 Task: Display the "Flow" page in the site builder.
Action: Mouse moved to (1311, 96)
Screenshot: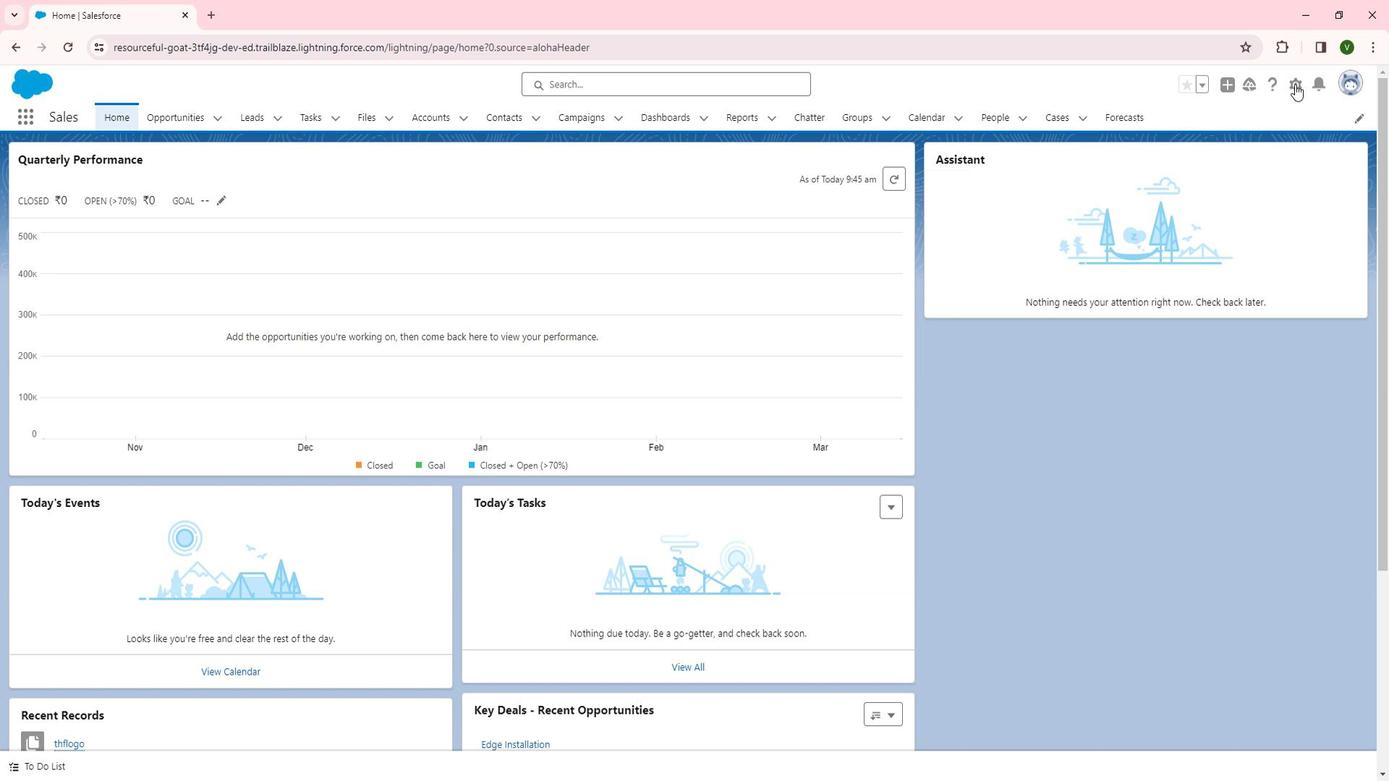 
Action: Mouse pressed left at (1311, 96)
Screenshot: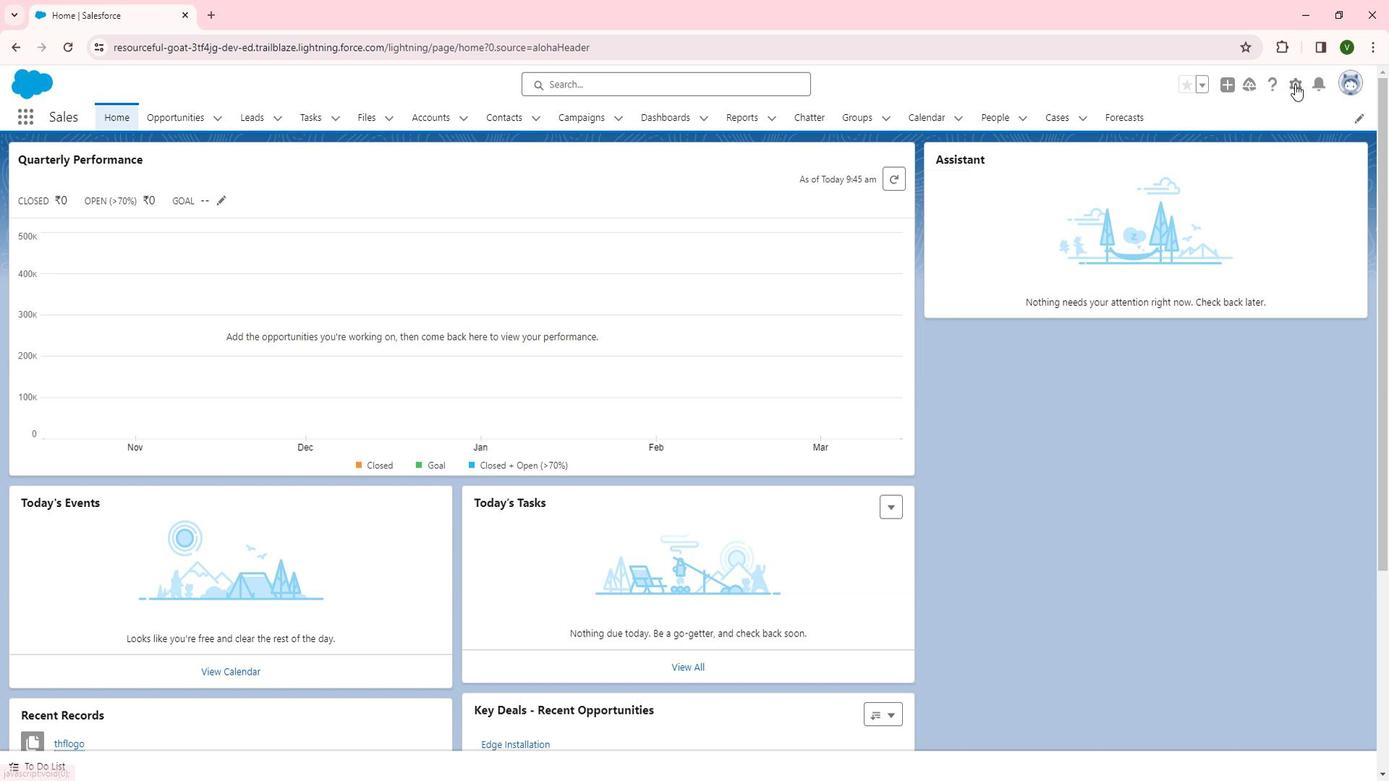 
Action: Mouse moved to (1241, 141)
Screenshot: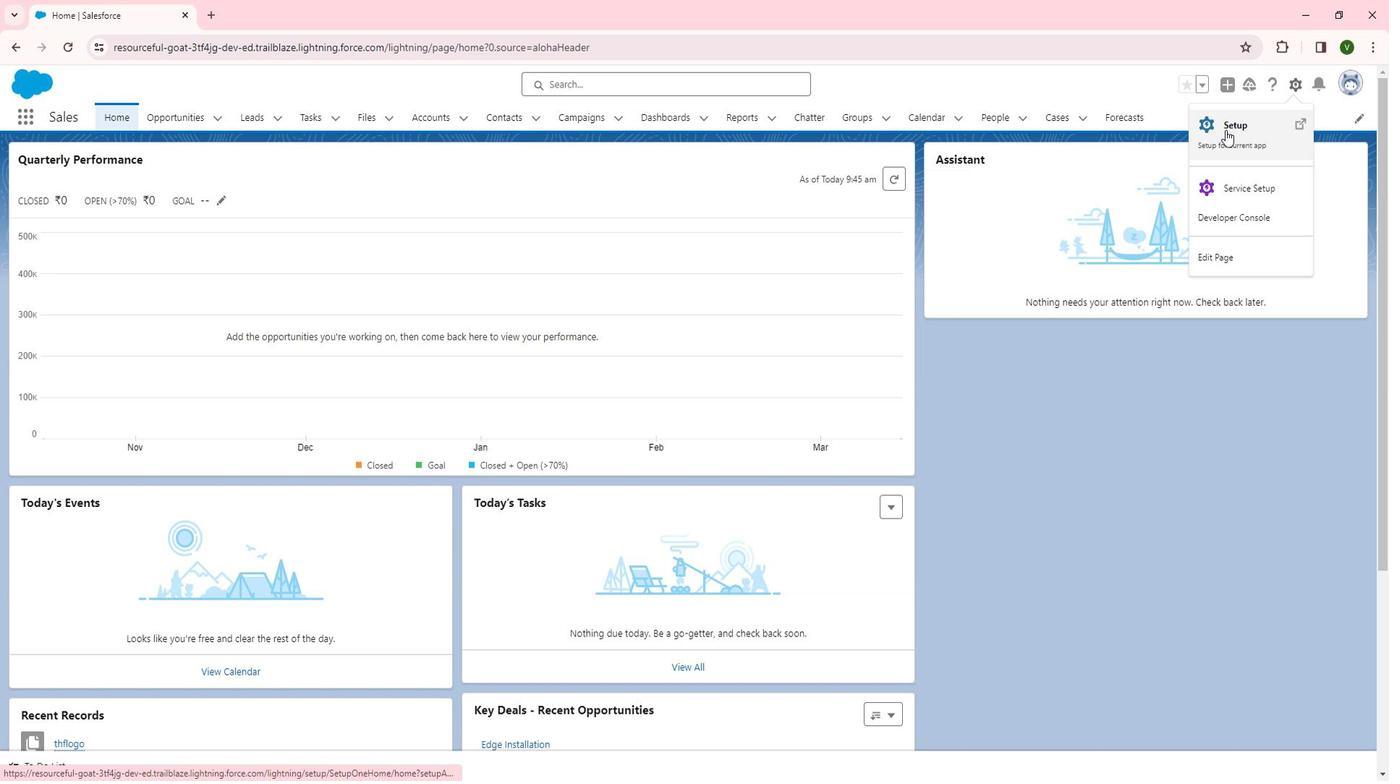 
Action: Mouse pressed left at (1241, 141)
Screenshot: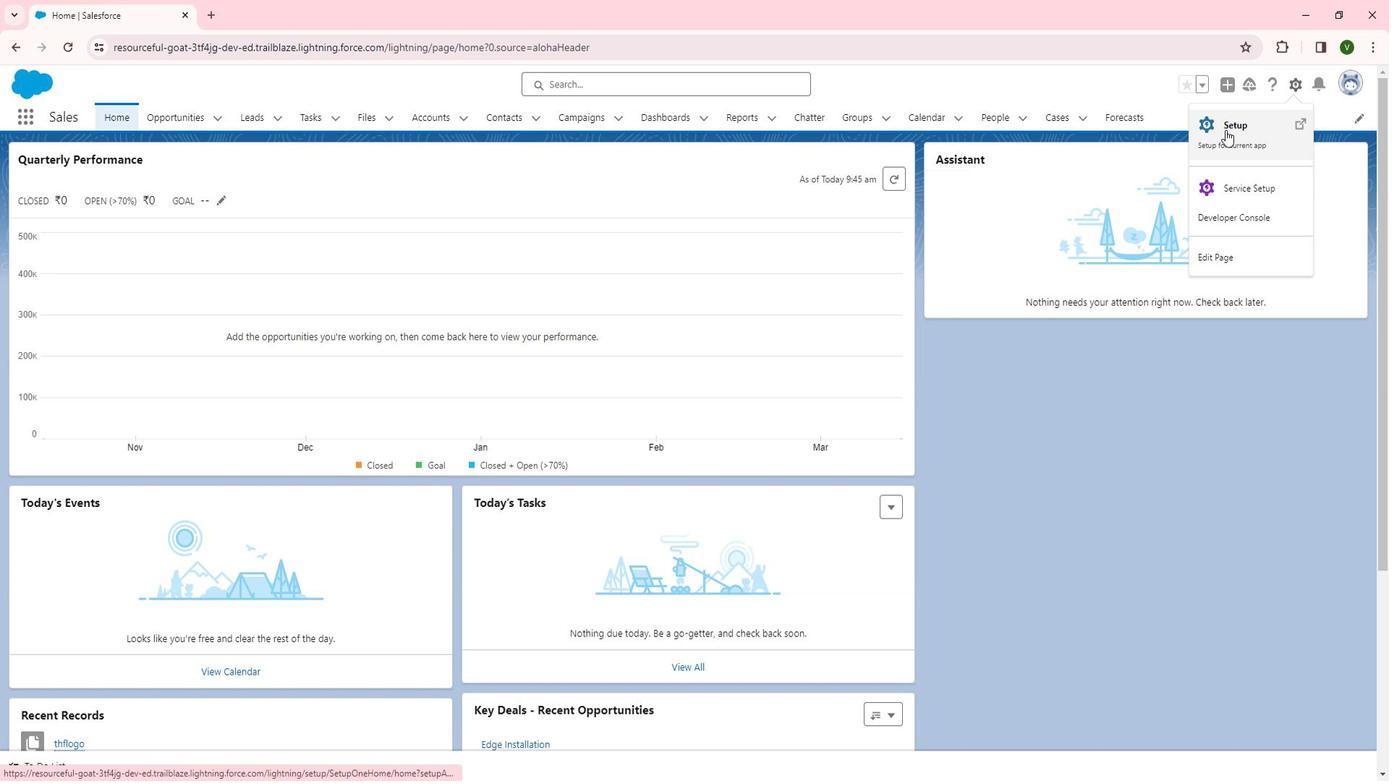 
Action: Mouse moved to (62, 603)
Screenshot: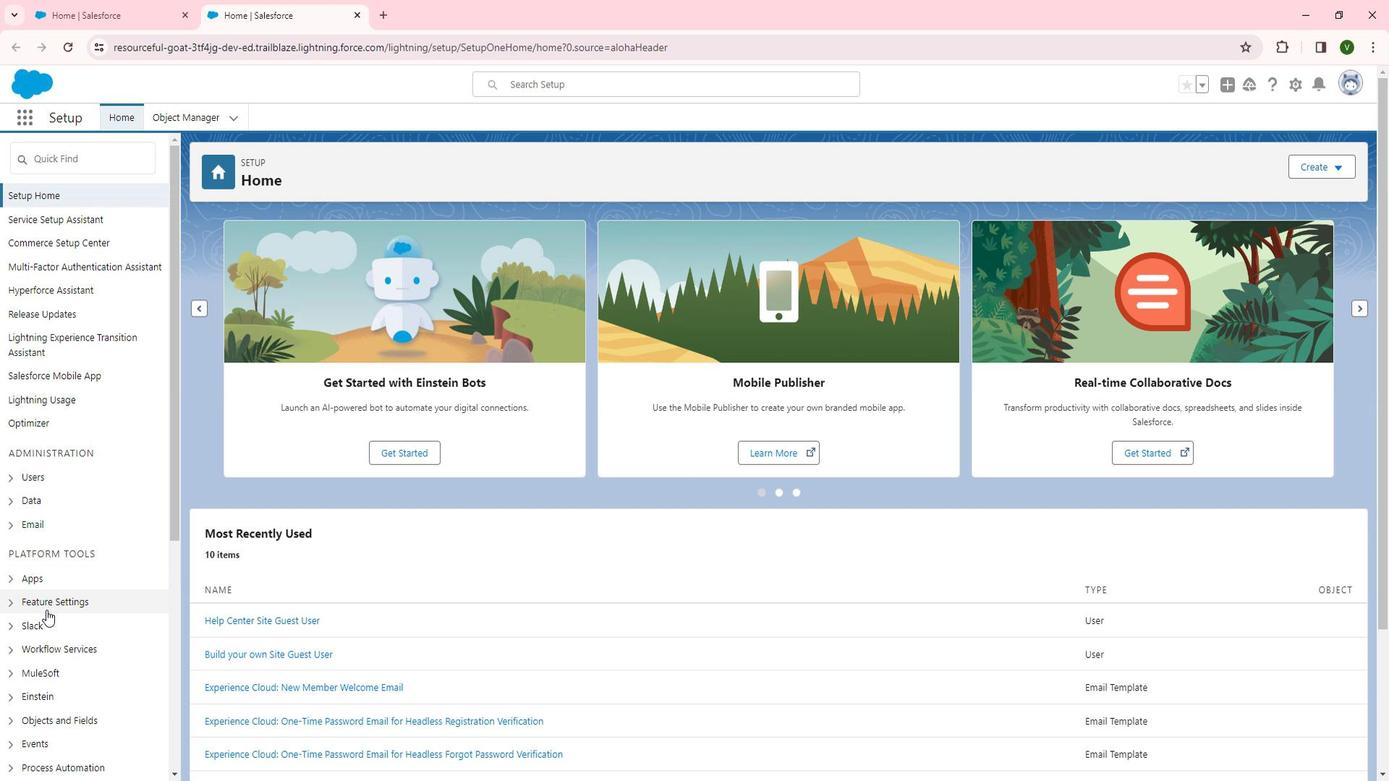 
Action: Mouse pressed left at (62, 603)
Screenshot: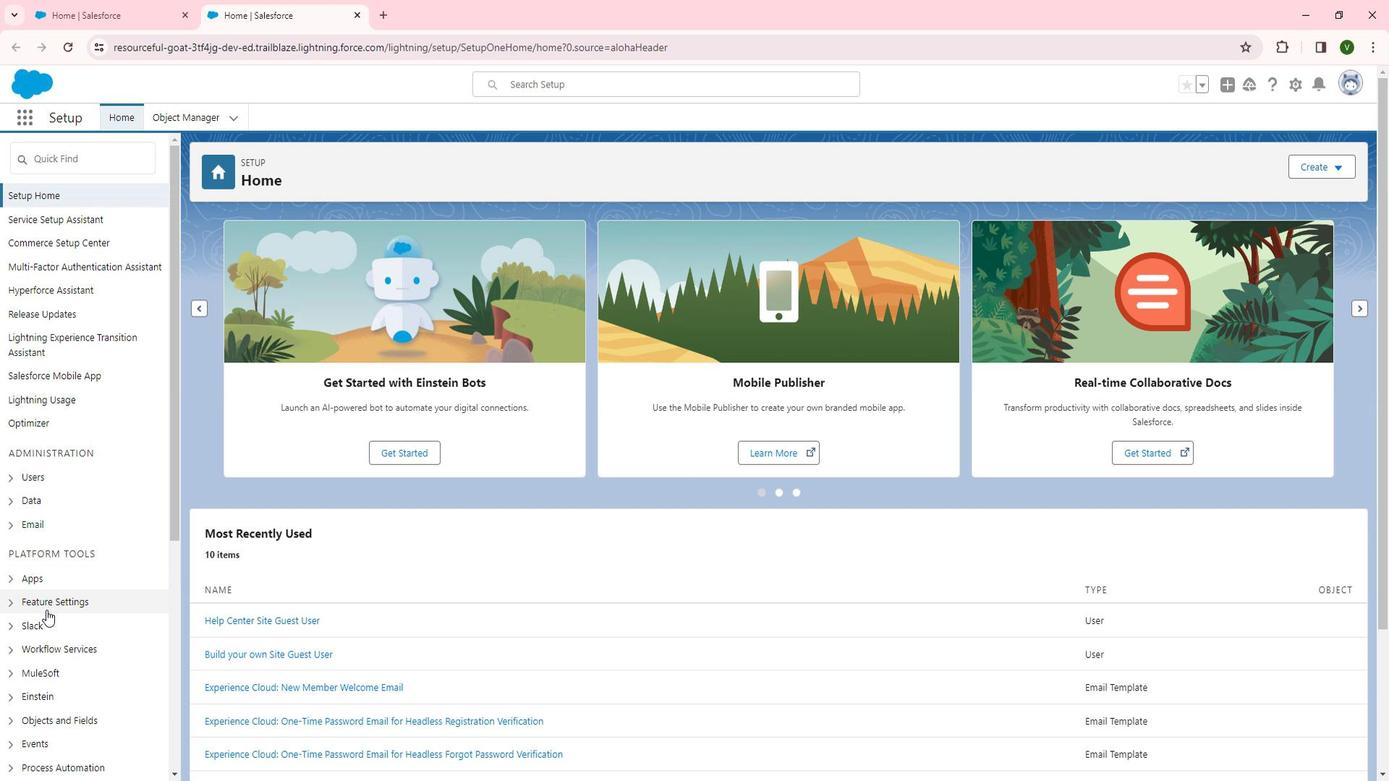 
Action: Mouse moved to (79, 592)
Screenshot: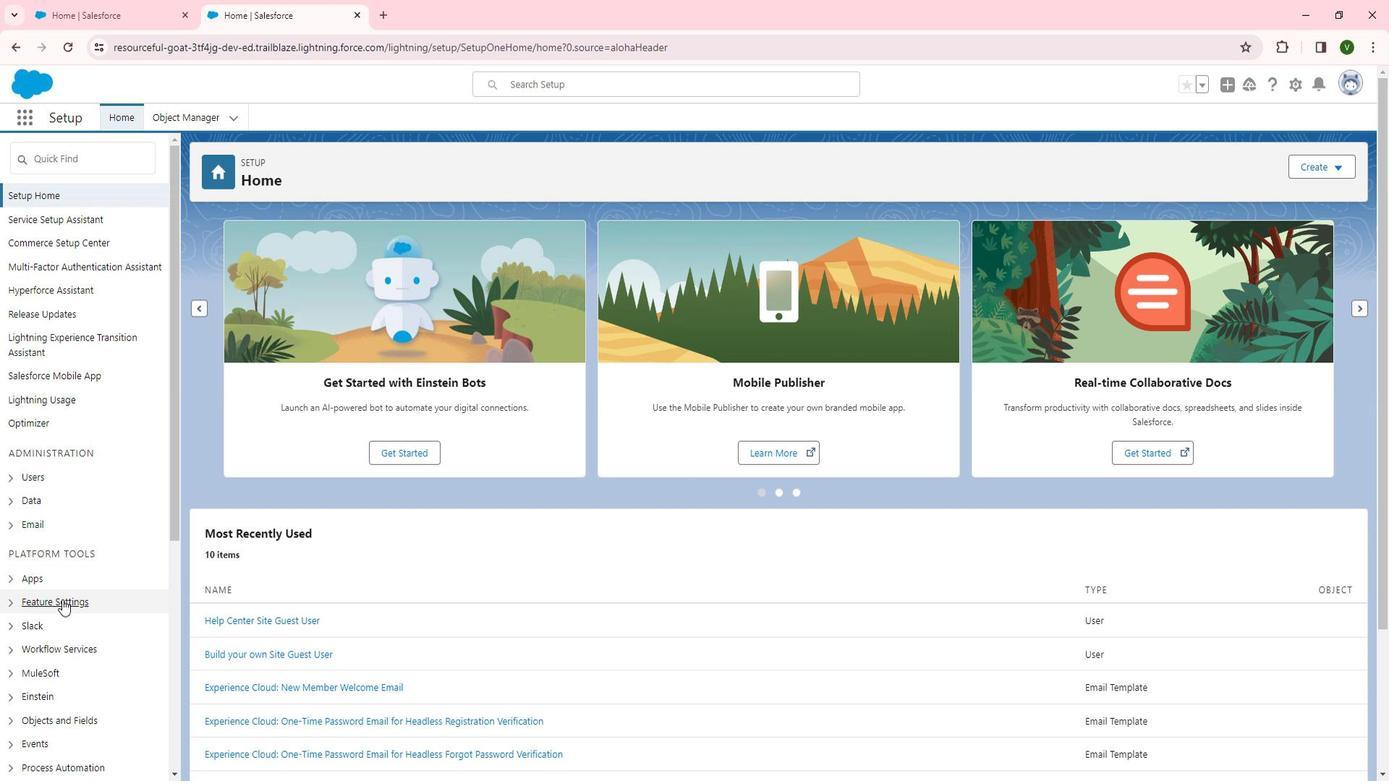 
Action: Mouse scrolled (79, 591) with delta (0, 0)
Screenshot: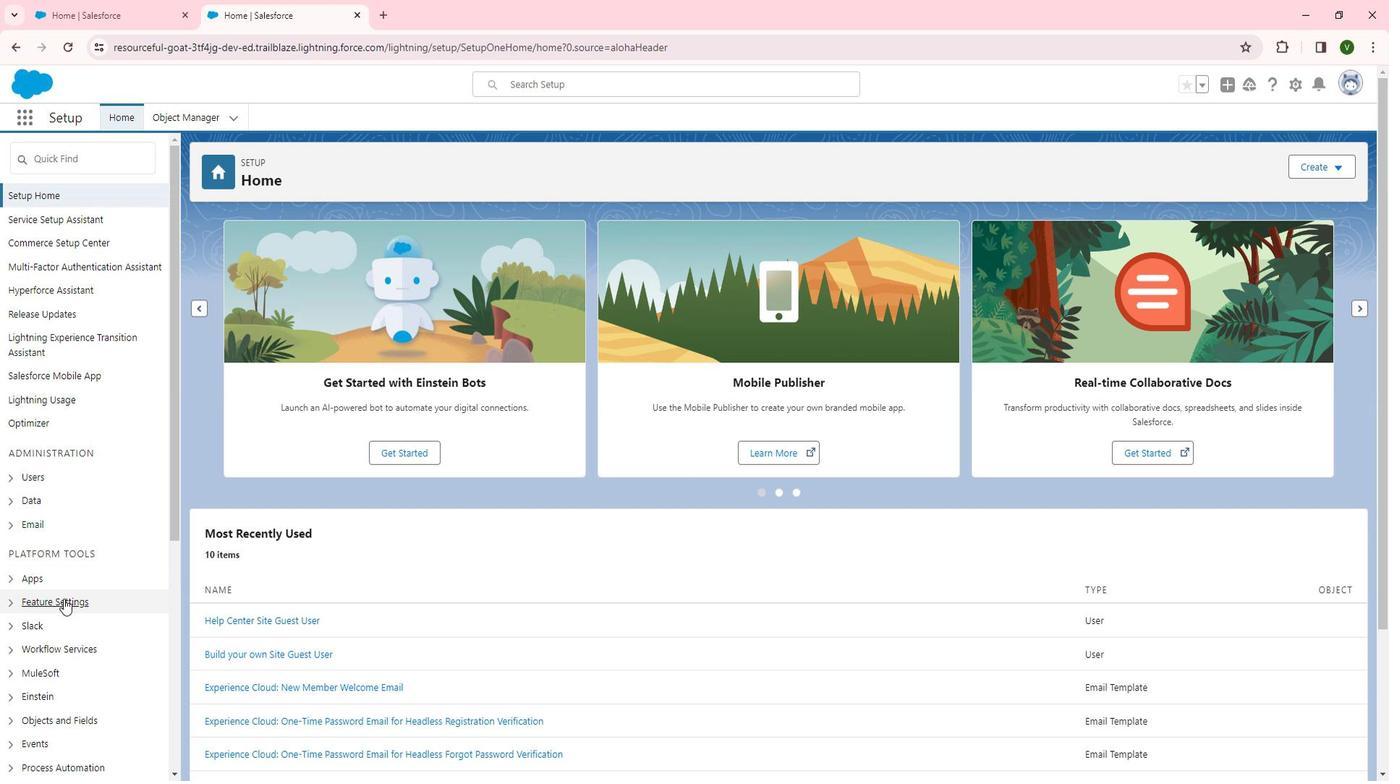 
Action: Mouse scrolled (79, 591) with delta (0, 0)
Screenshot: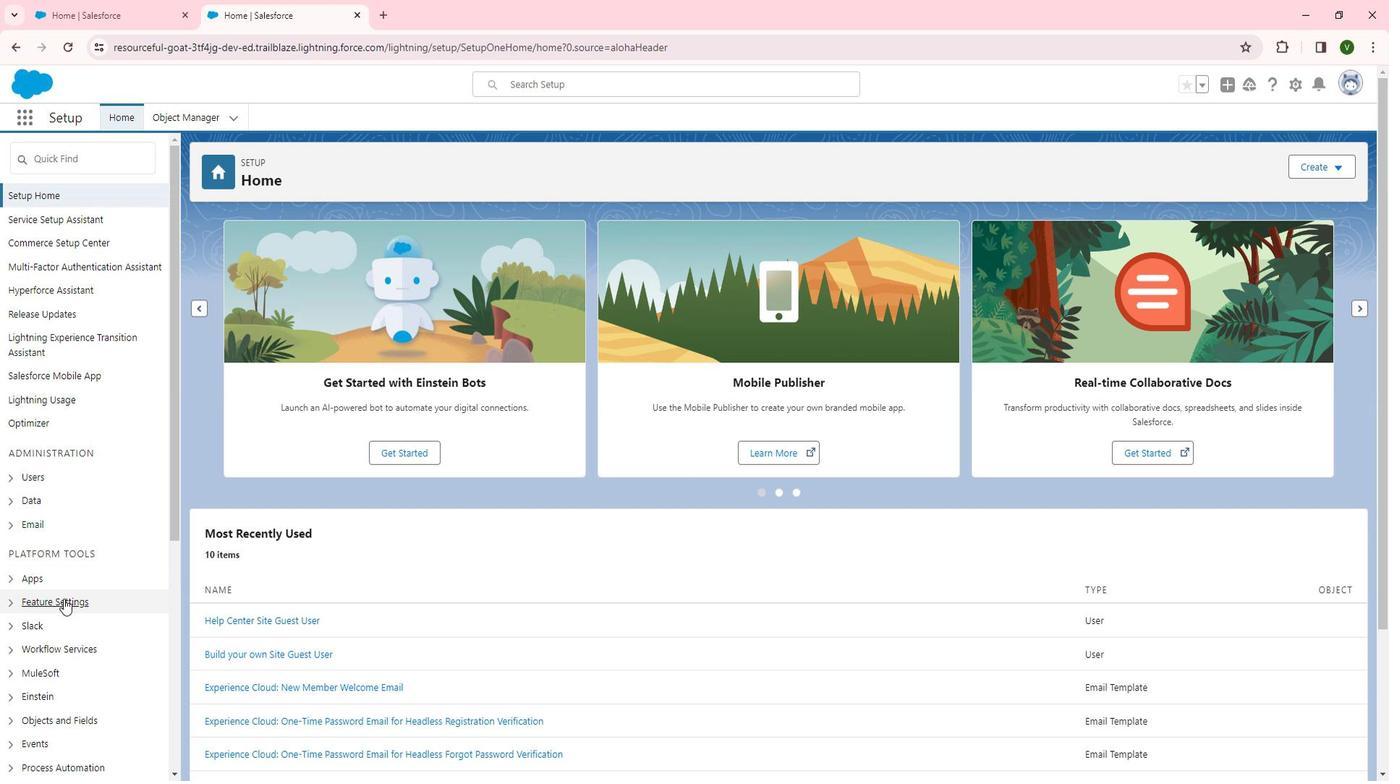 
Action: Mouse scrolled (79, 591) with delta (0, 0)
Screenshot: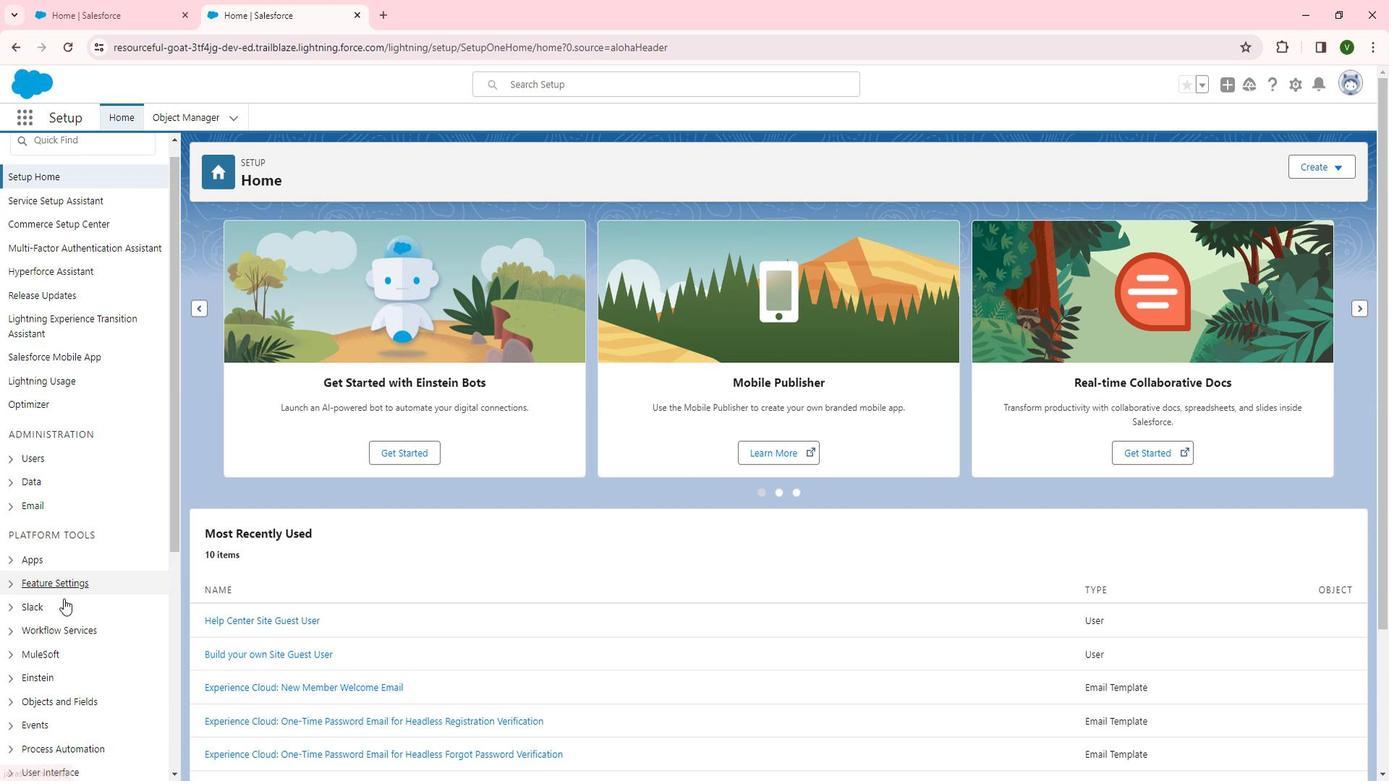 
Action: Mouse moved to (92, 377)
Screenshot: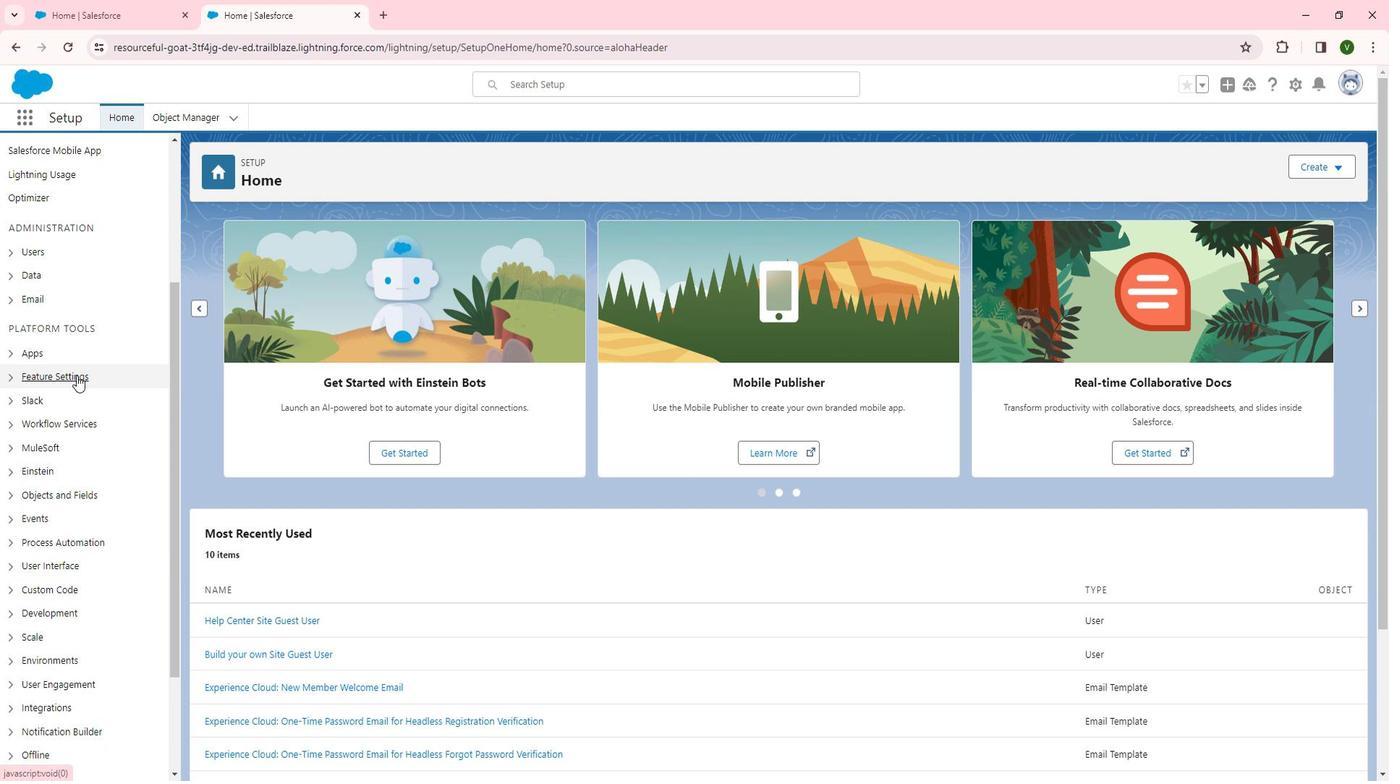 
Action: Mouse pressed left at (92, 377)
Screenshot: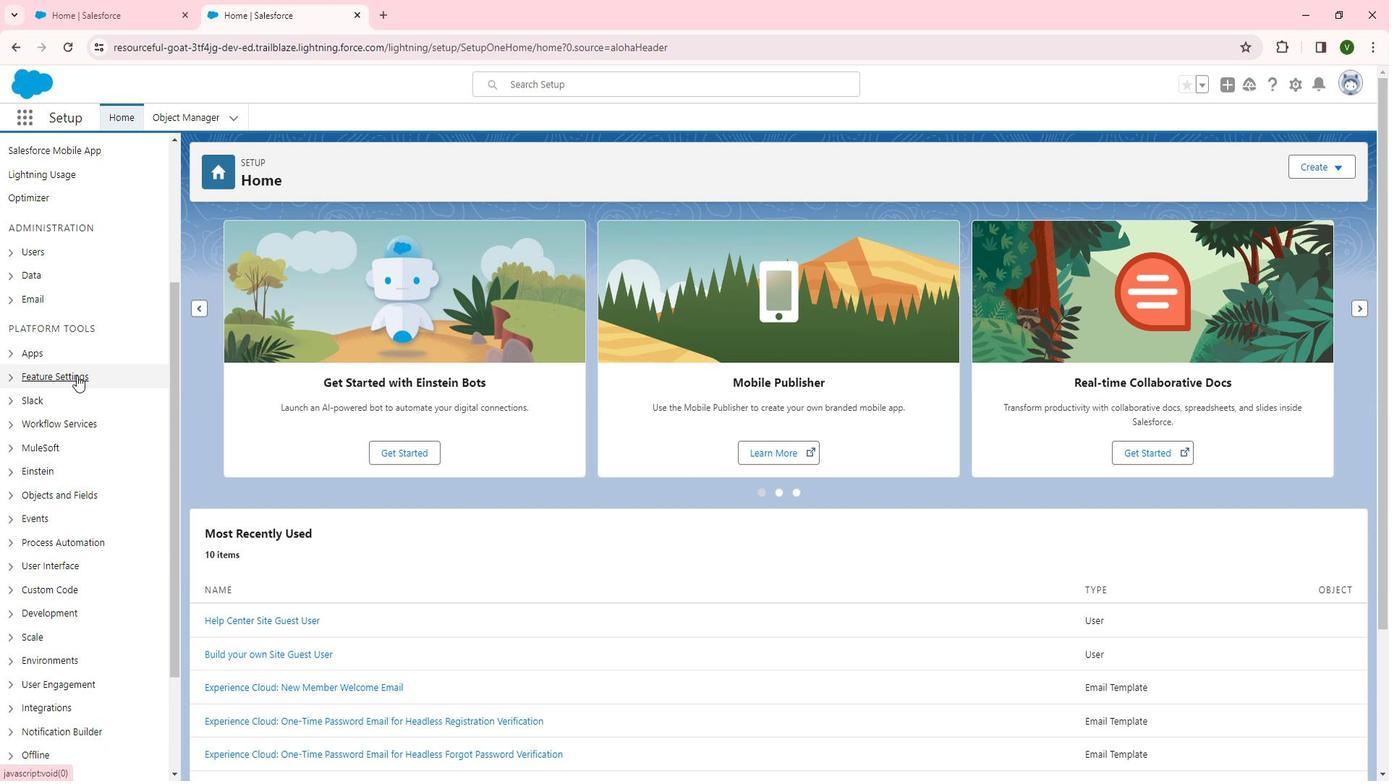 
Action: Mouse moved to (78, 493)
Screenshot: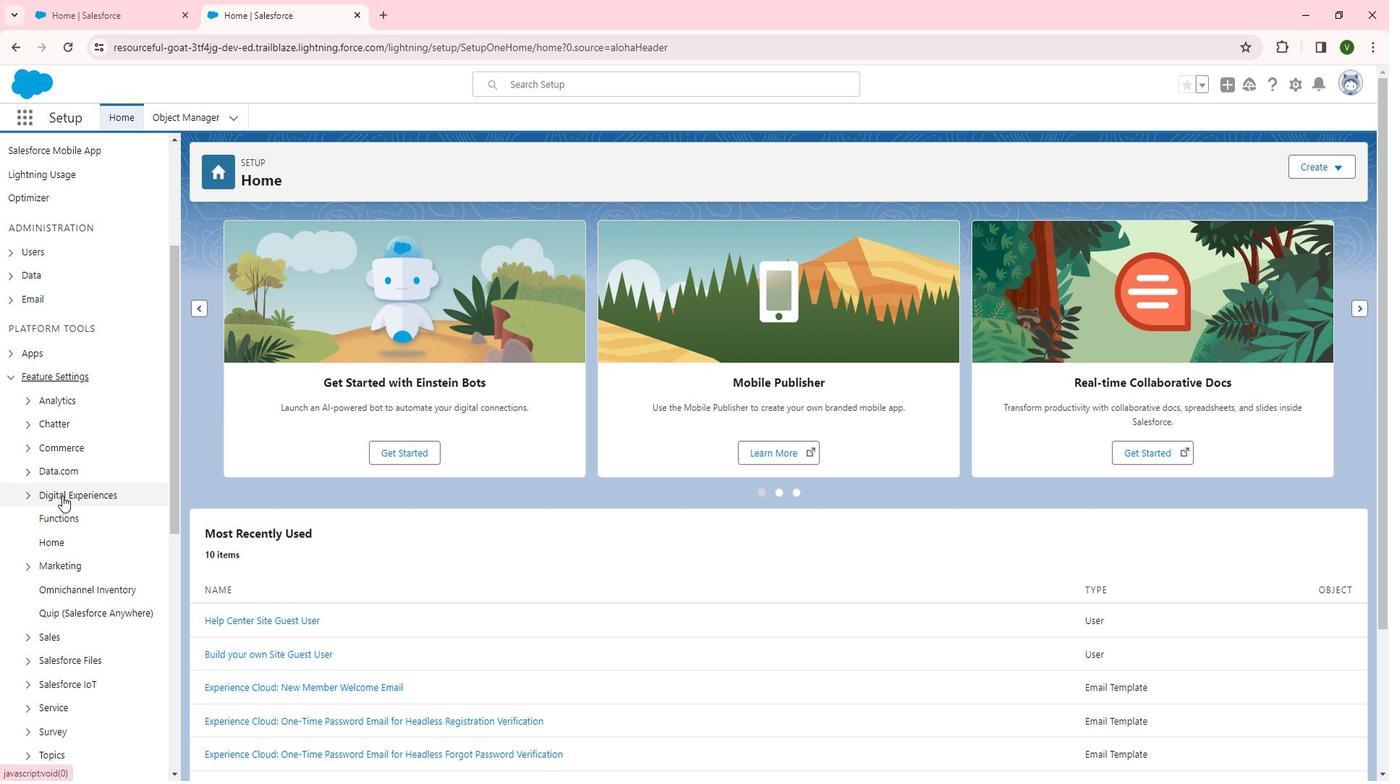 
Action: Mouse pressed left at (78, 493)
Screenshot: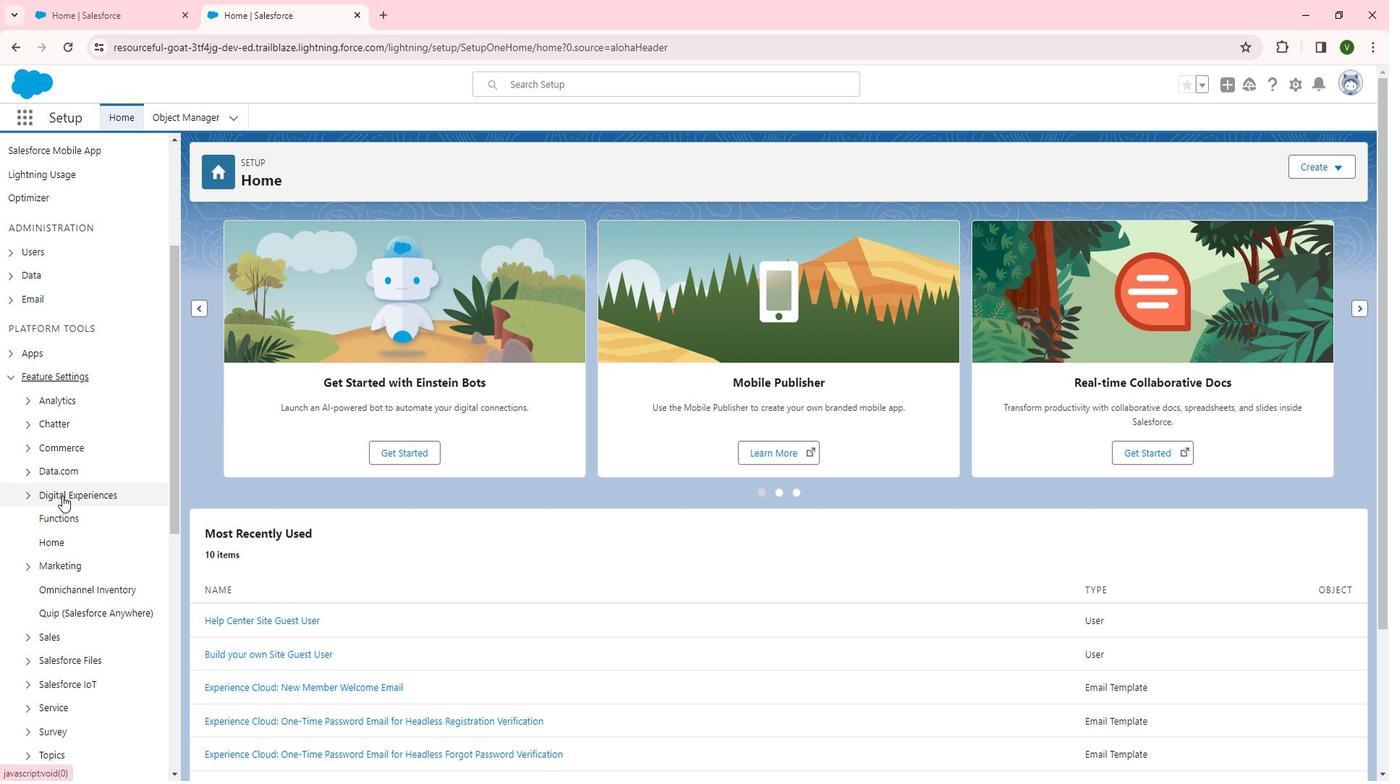 
Action: Mouse moved to (82, 517)
Screenshot: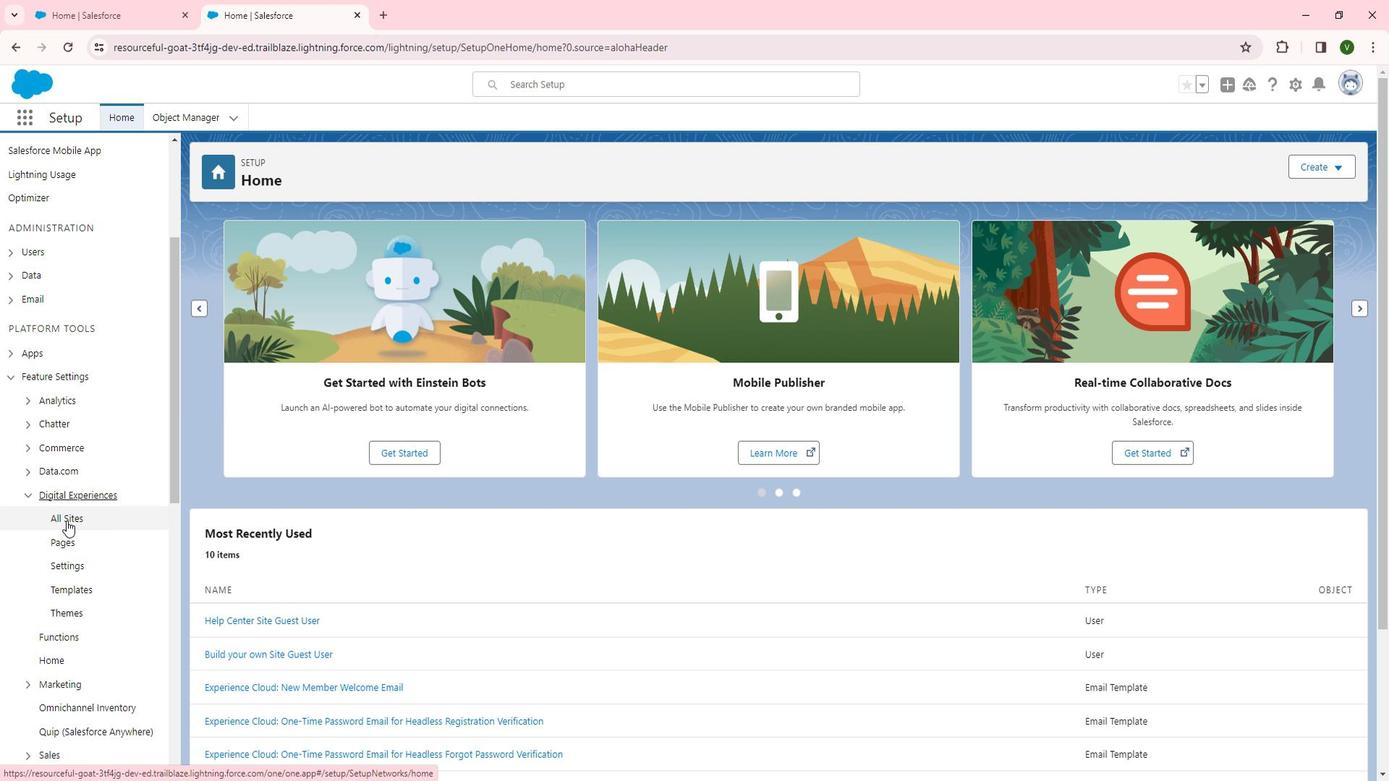 
Action: Mouse pressed left at (82, 517)
Screenshot: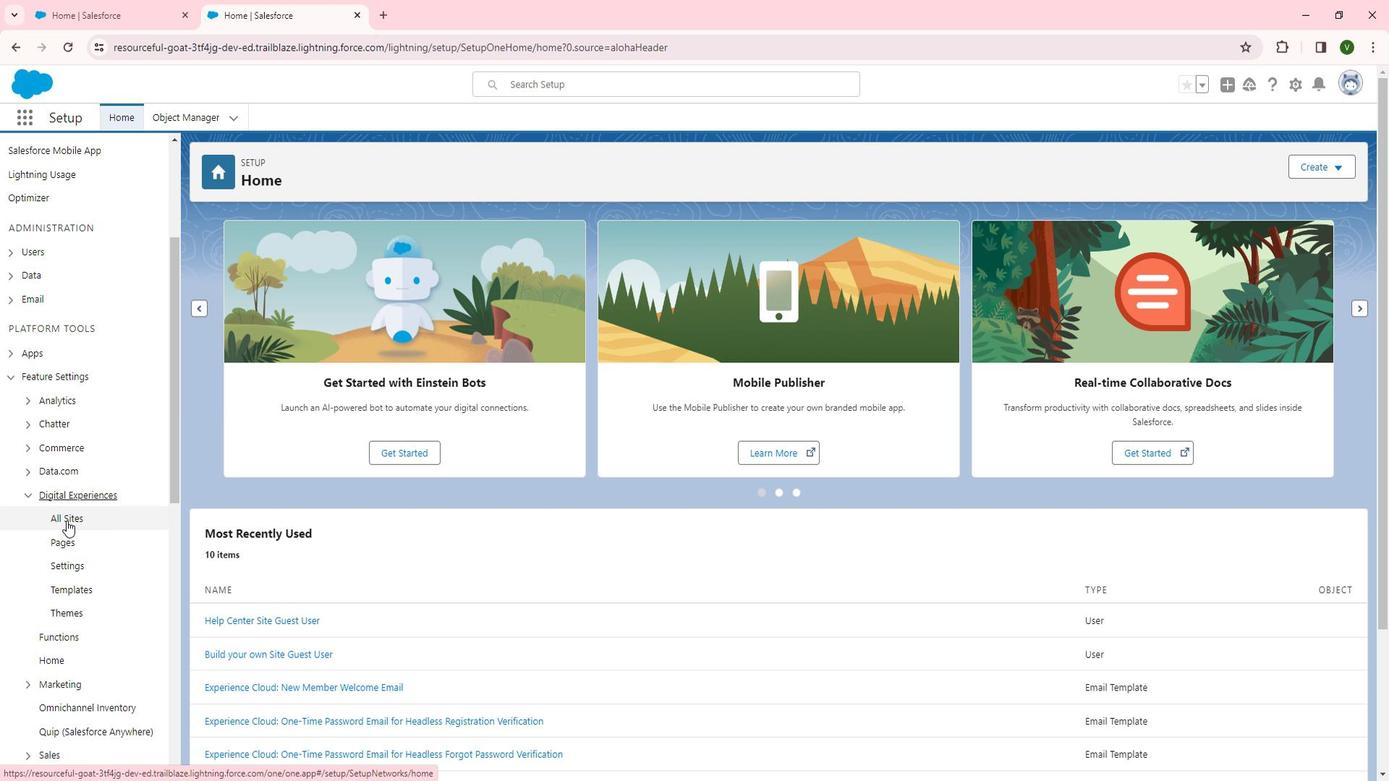 
Action: Mouse moved to (251, 385)
Screenshot: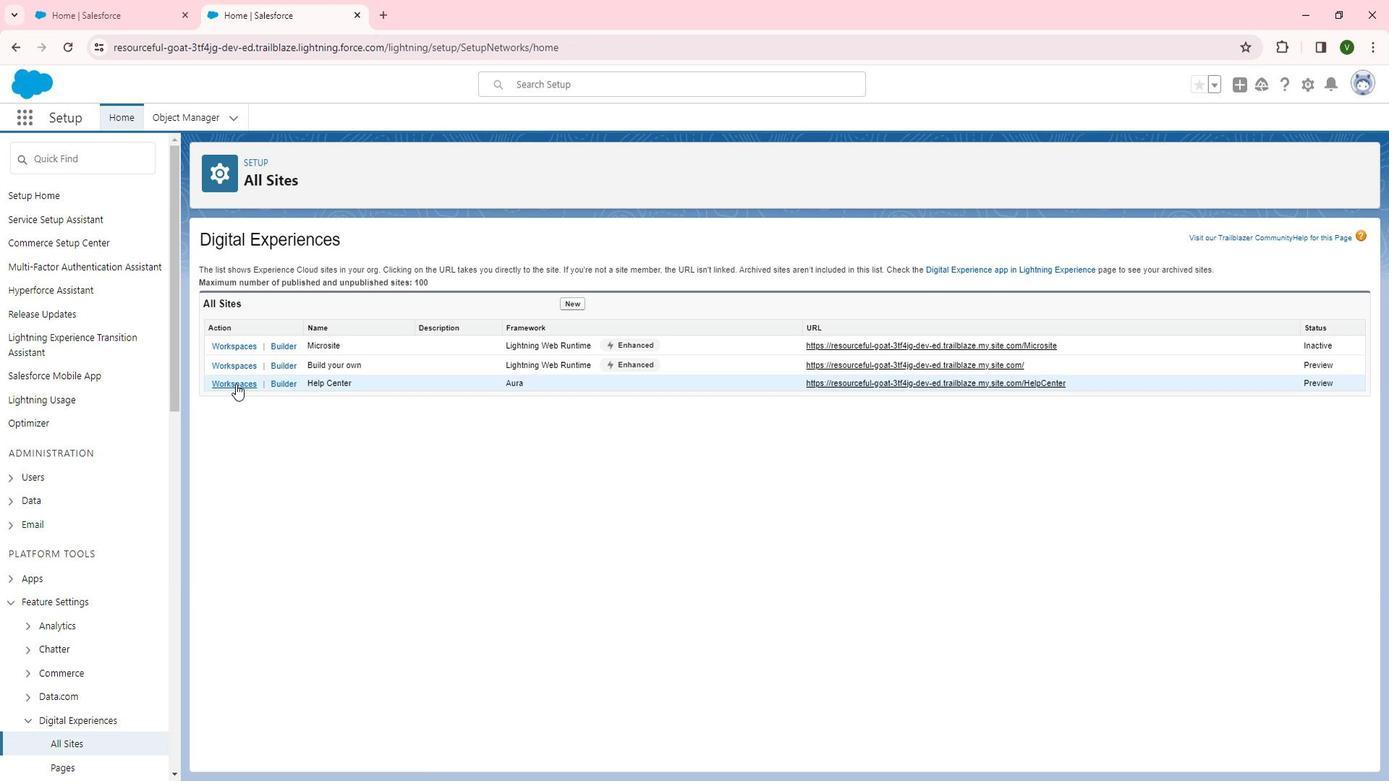 
Action: Mouse pressed left at (251, 385)
Screenshot: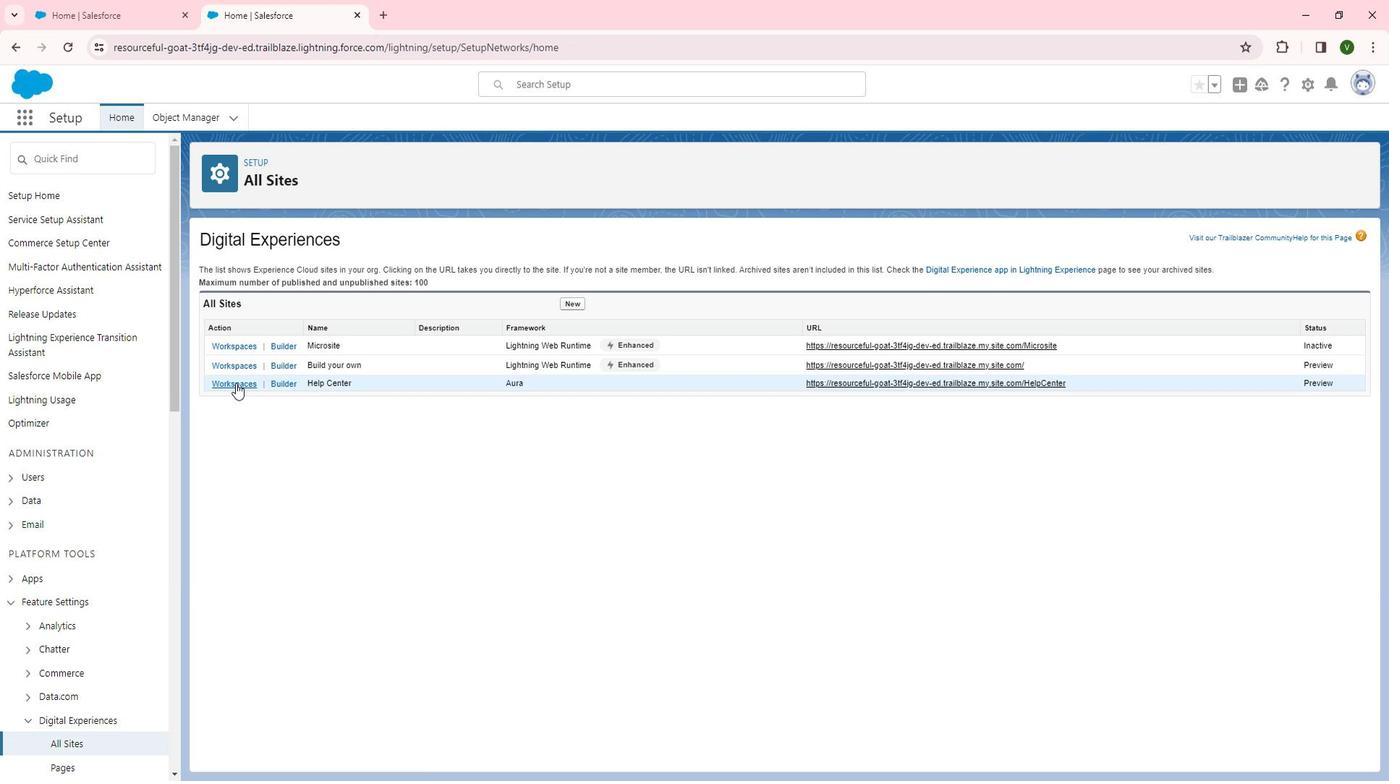 
Action: Mouse moved to (217, 366)
Screenshot: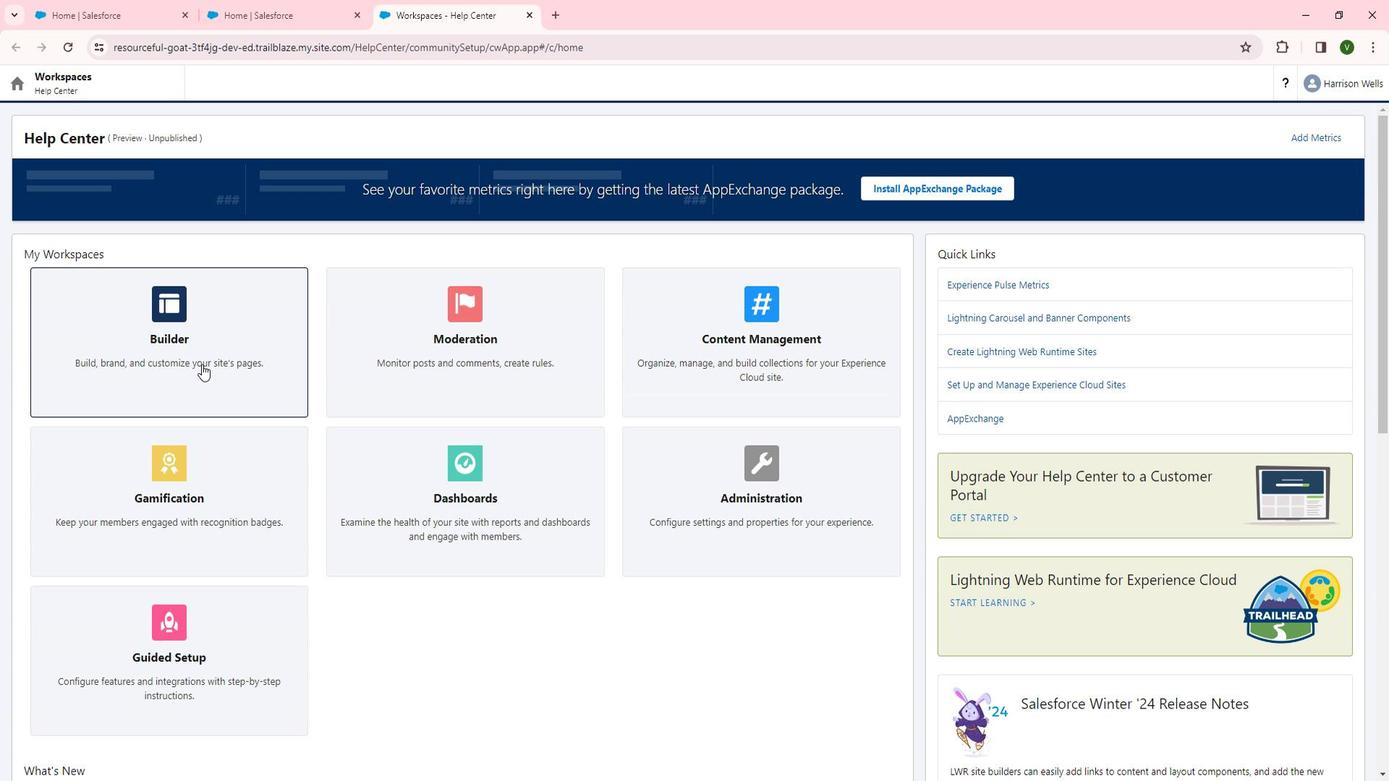 
Action: Mouse pressed left at (217, 366)
Screenshot: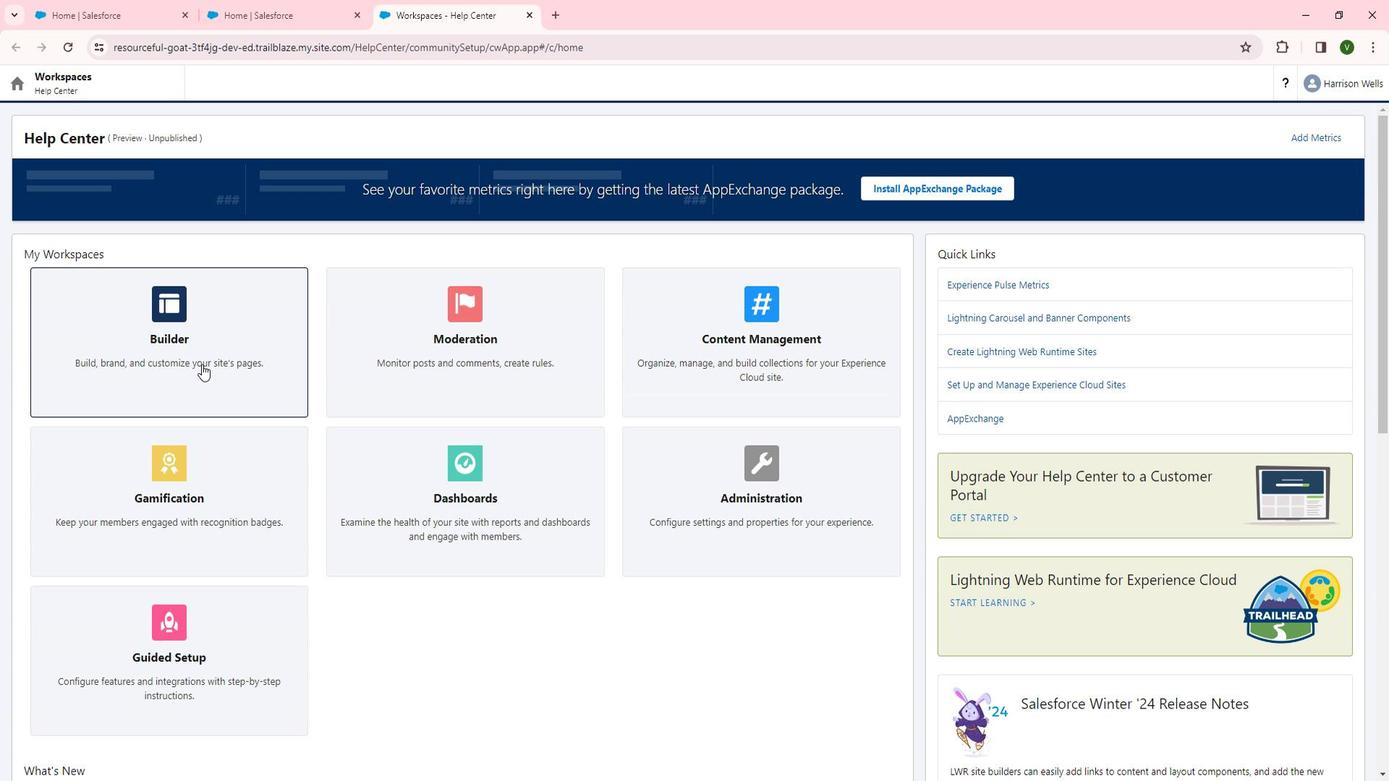 
Action: Mouse moved to (209, 103)
Screenshot: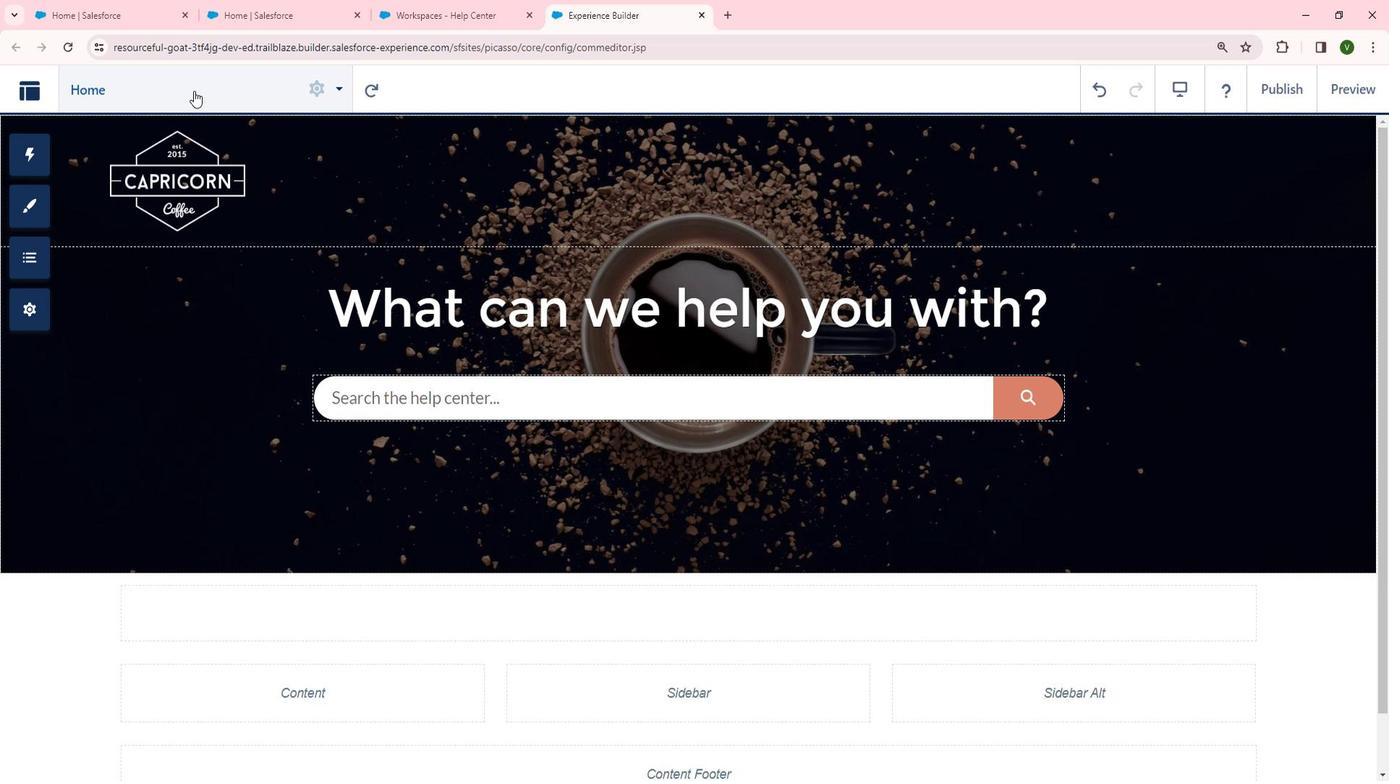 
Action: Mouse pressed left at (209, 103)
Screenshot: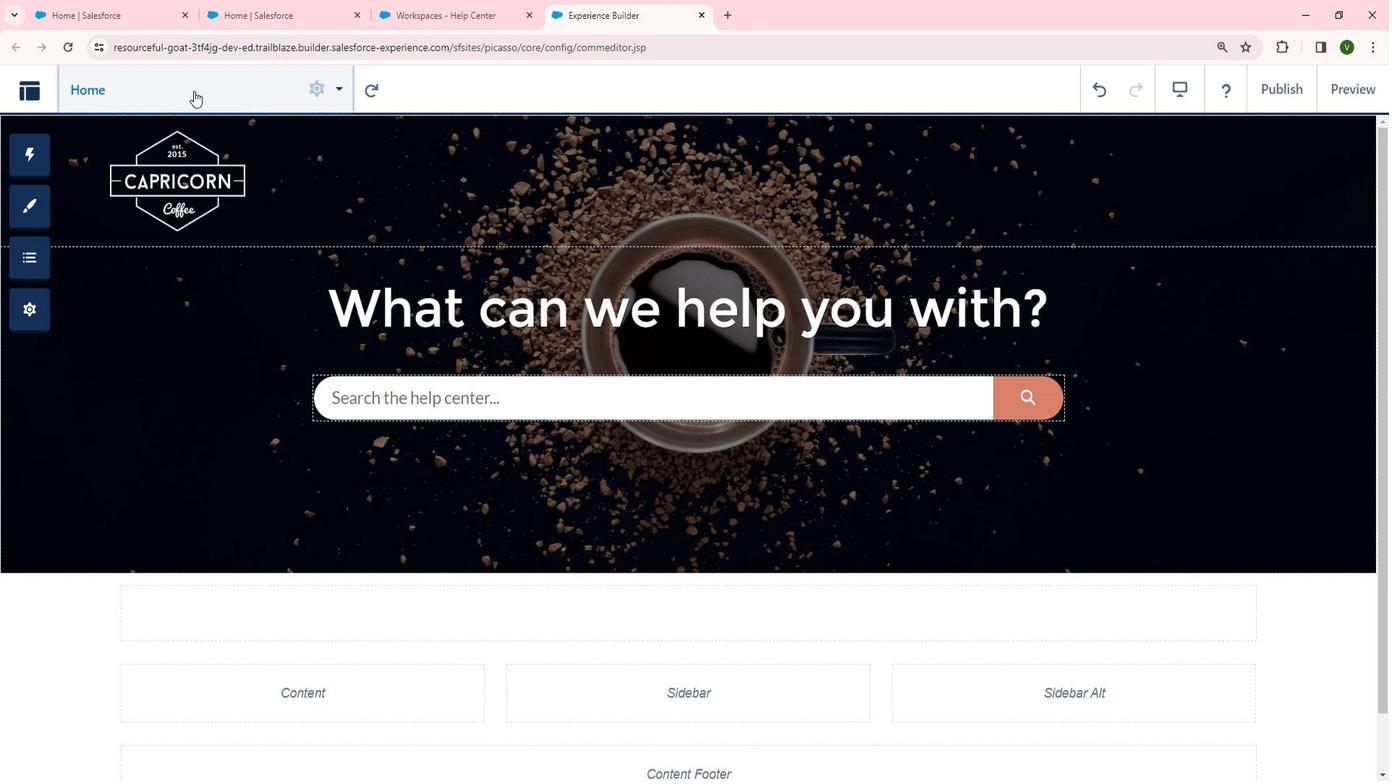 
Action: Mouse moved to (189, 418)
Screenshot: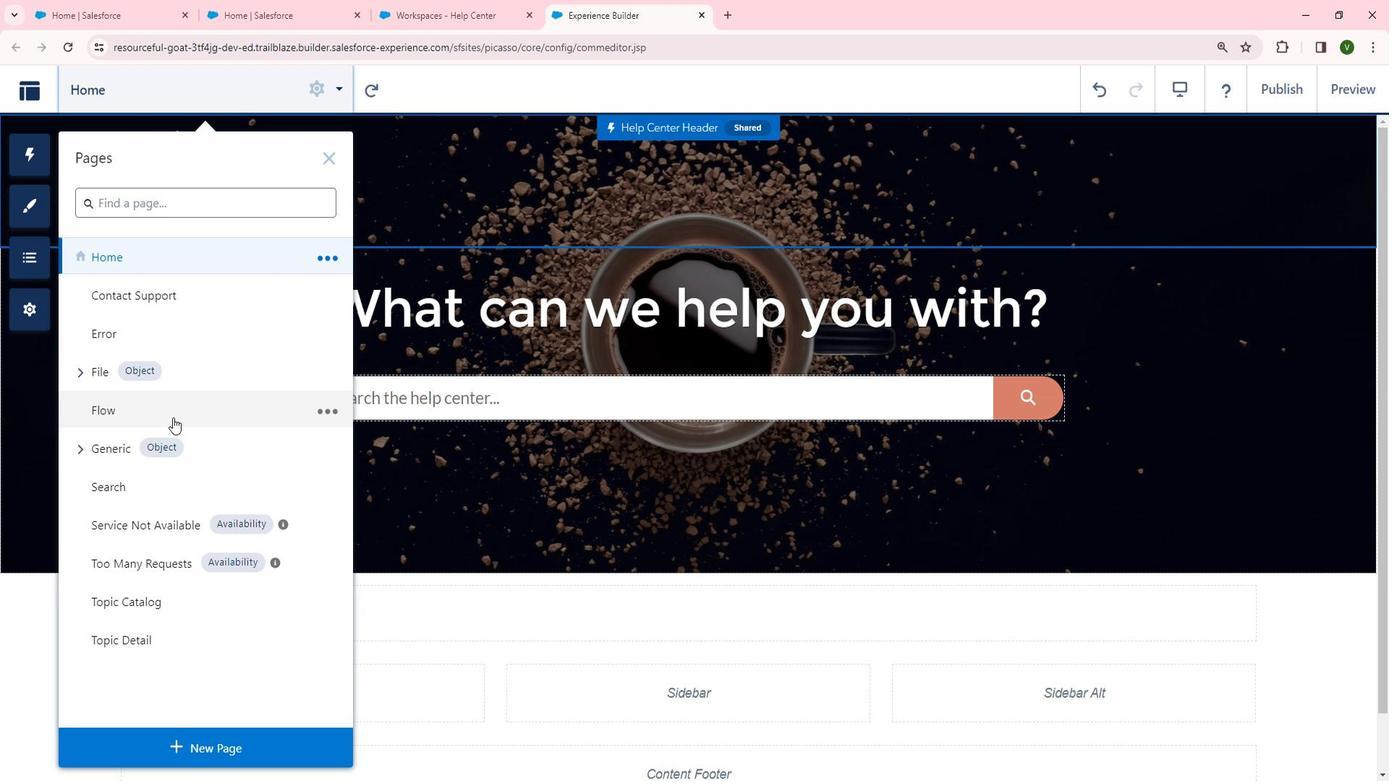 
Action: Mouse pressed left at (189, 418)
Screenshot: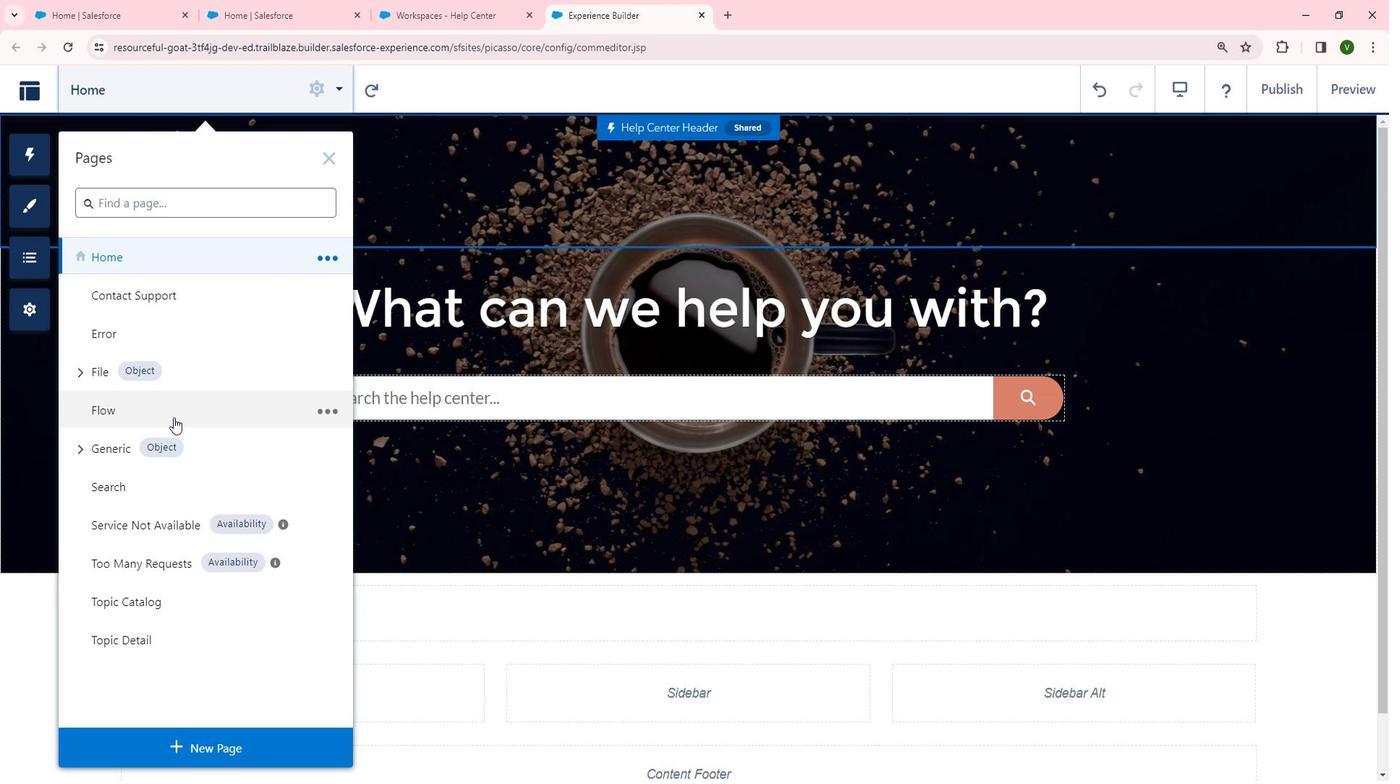 
Action: Mouse moved to (688, 506)
Screenshot: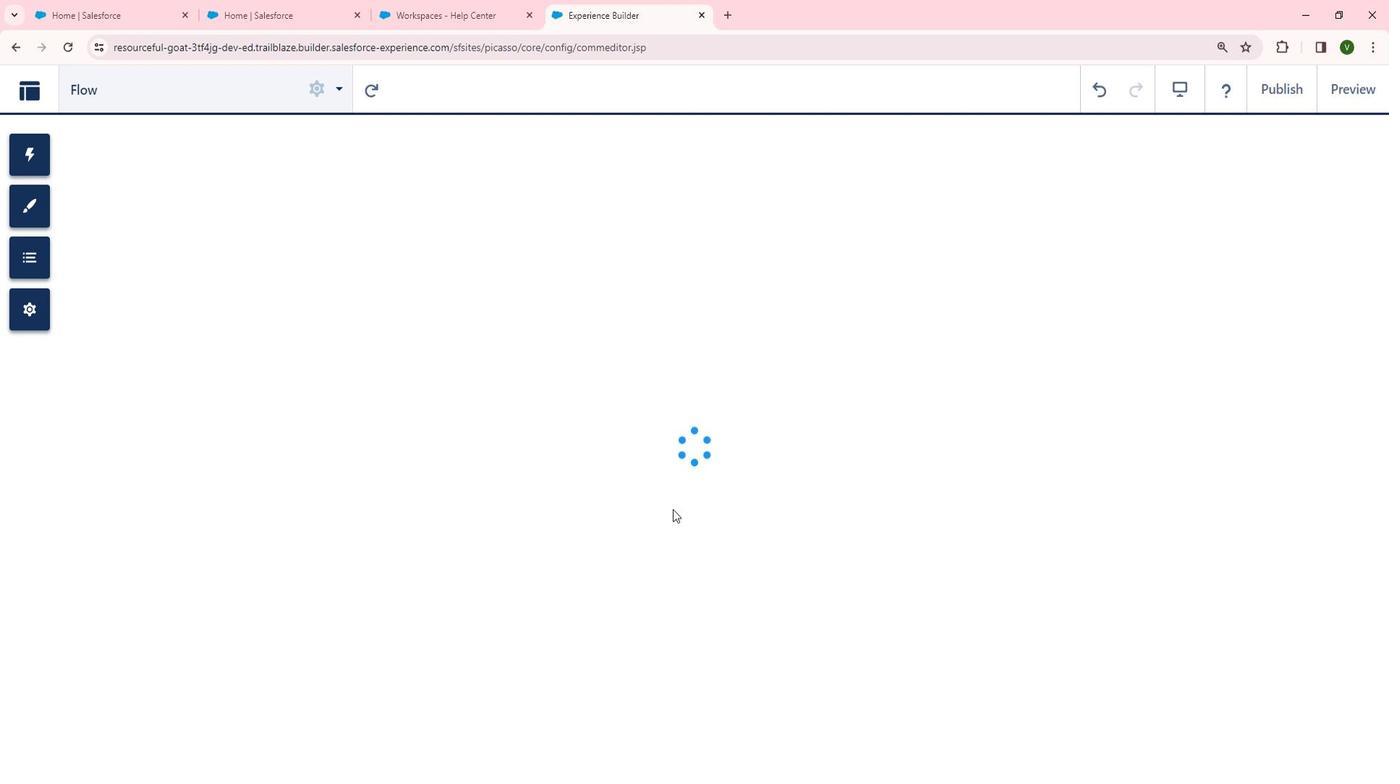 
